Task: Create in the project AvidTech and in the Backlog issue 'Implement a new cloud-based time tracking system for a company with advanced time tracking and project management features' a child issue 'Chatbot conversation user intent analysis and optimization', and assign it to team member softage.3@softage.net. Create in the project AvidTech and in the Backlog issue 'Integrate a new location-based feature into an existing mobile application to enhance user experience and personalization' a child issue 'Data access policy auditing and remediation', and assign it to team member softage.4@softage.net
Action: Mouse moved to (173, 44)
Screenshot: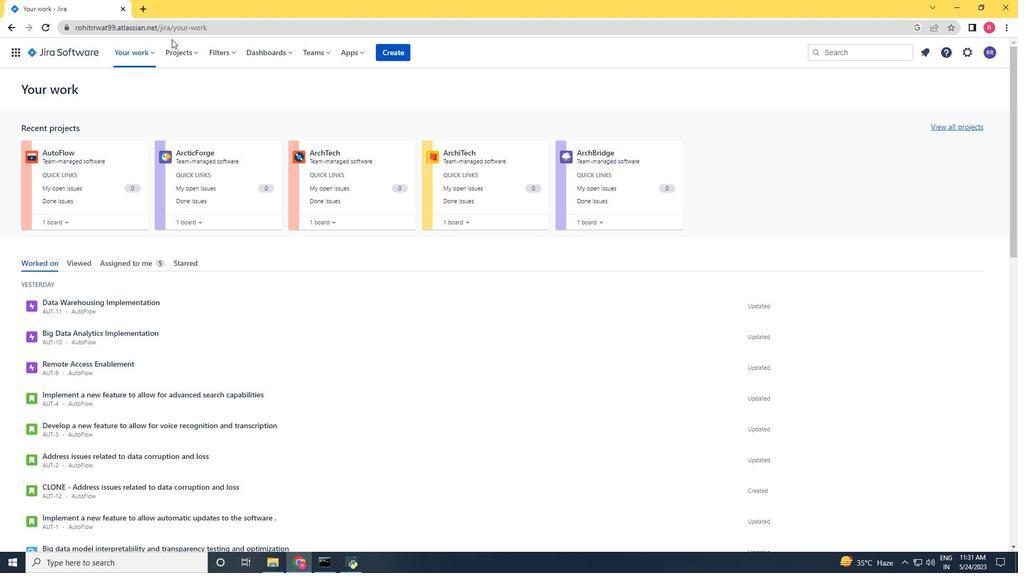 
Action: Mouse pressed left at (173, 44)
Screenshot: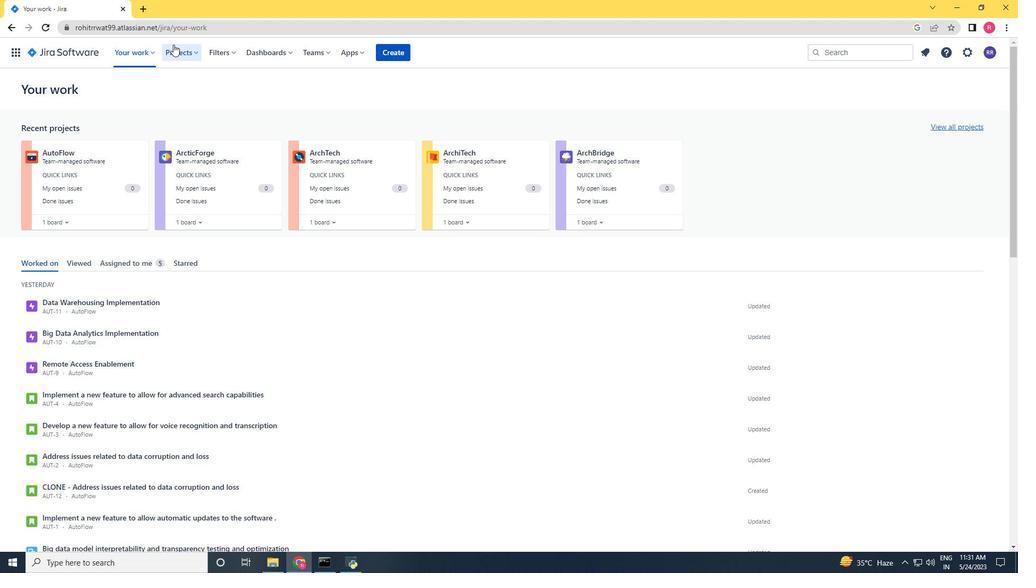 
Action: Mouse moved to (206, 92)
Screenshot: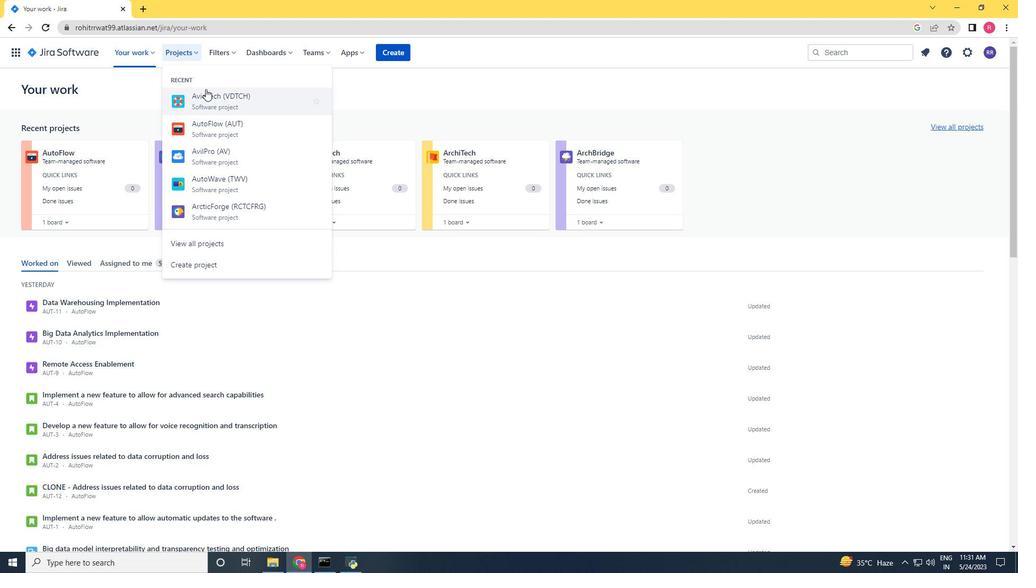 
Action: Mouse pressed left at (206, 92)
Screenshot: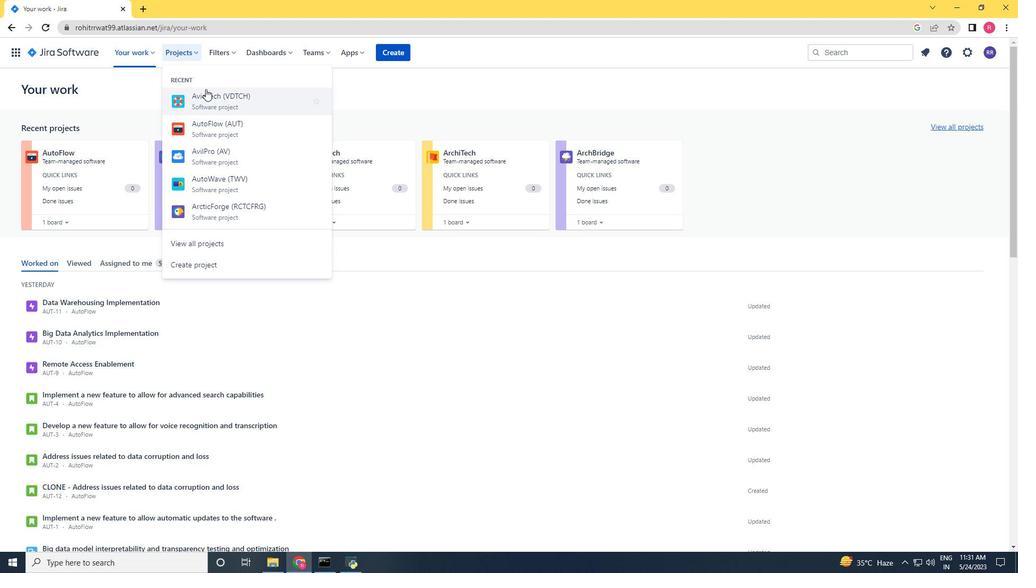 
Action: Mouse moved to (39, 151)
Screenshot: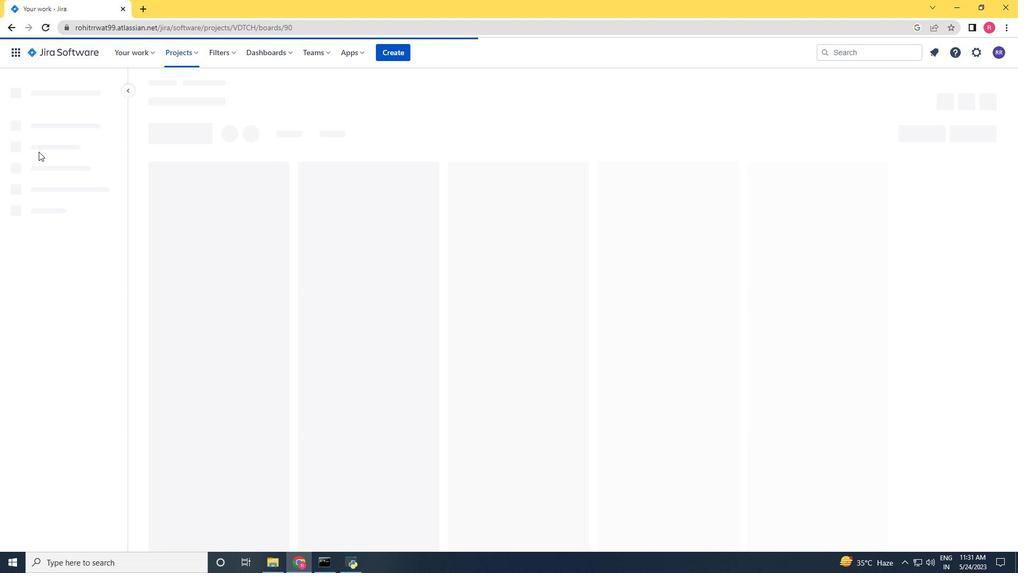 
Action: Mouse pressed left at (39, 151)
Screenshot: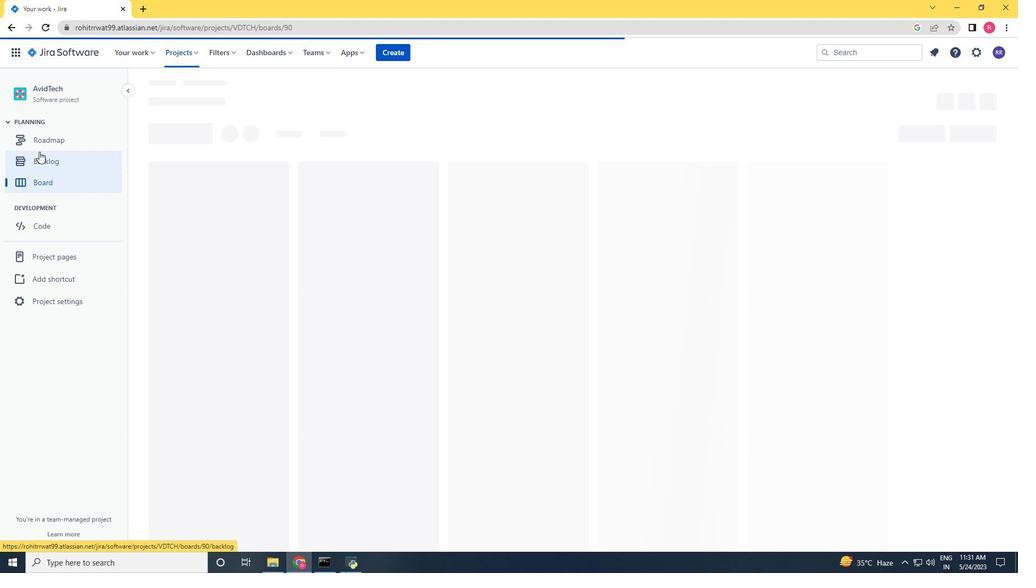 
Action: Mouse moved to (688, 336)
Screenshot: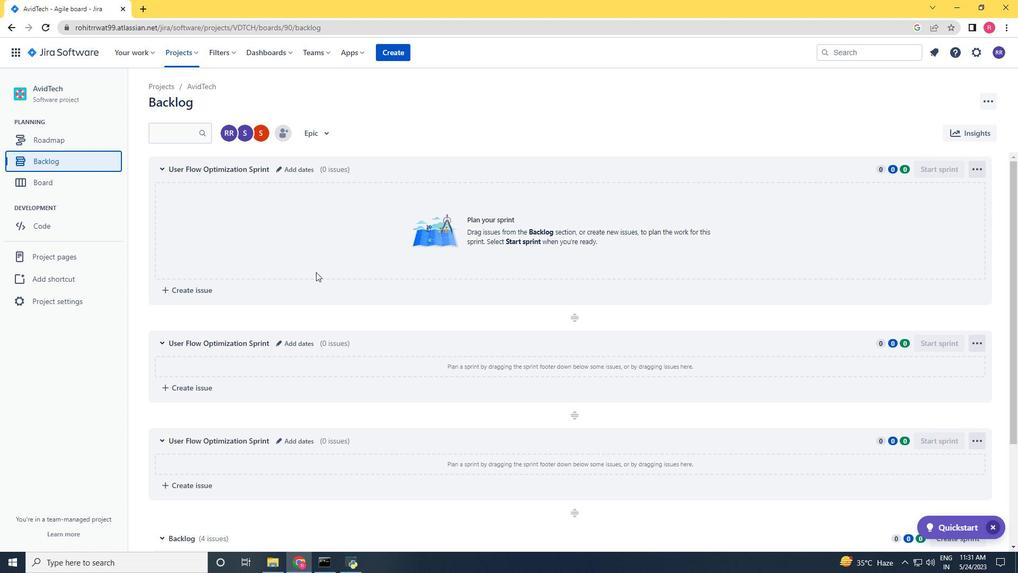
Action: Mouse scrolled (688, 335) with delta (0, 0)
Screenshot: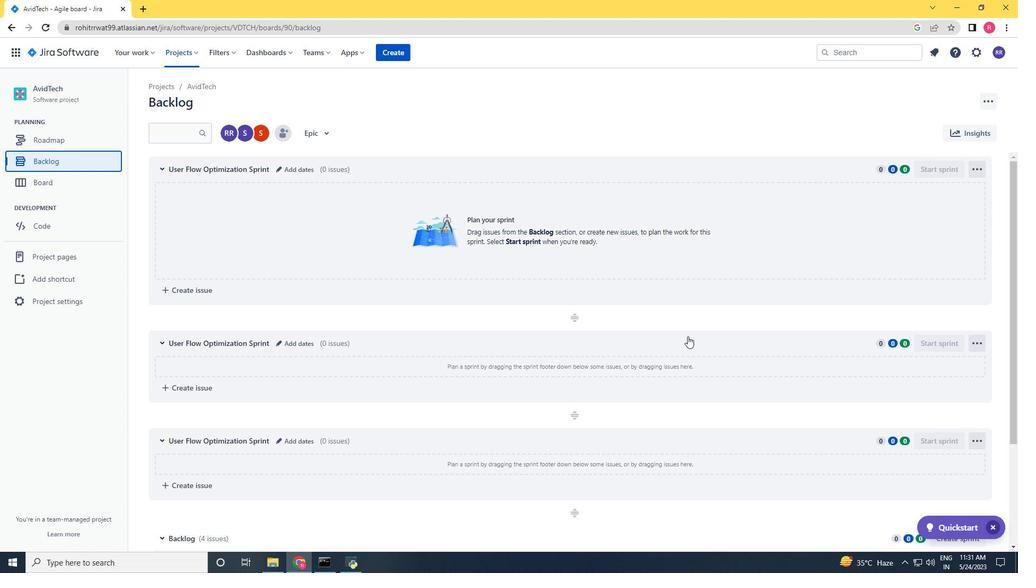 
Action: Mouse scrolled (688, 335) with delta (0, 0)
Screenshot: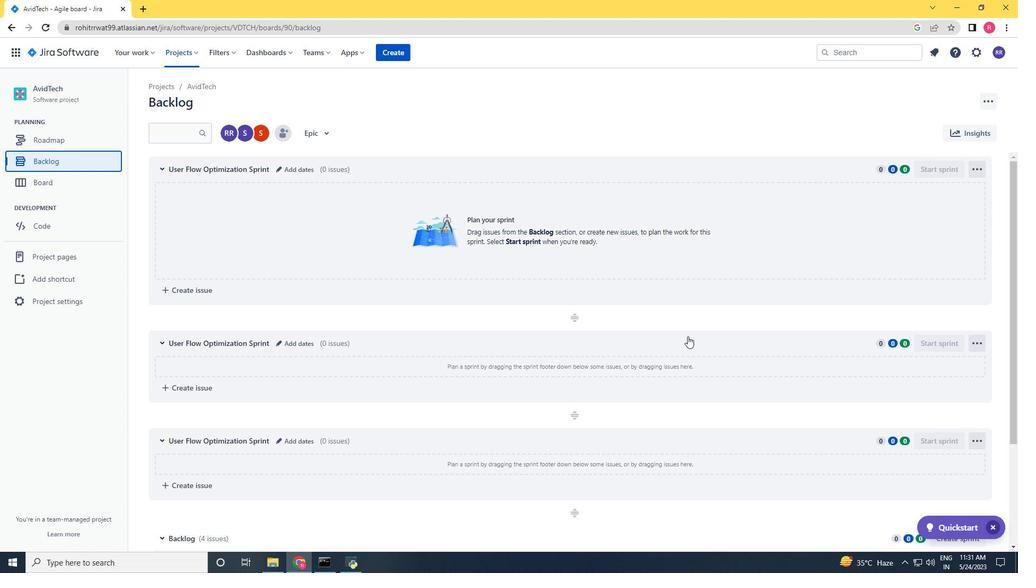
Action: Mouse scrolled (688, 335) with delta (0, 0)
Screenshot: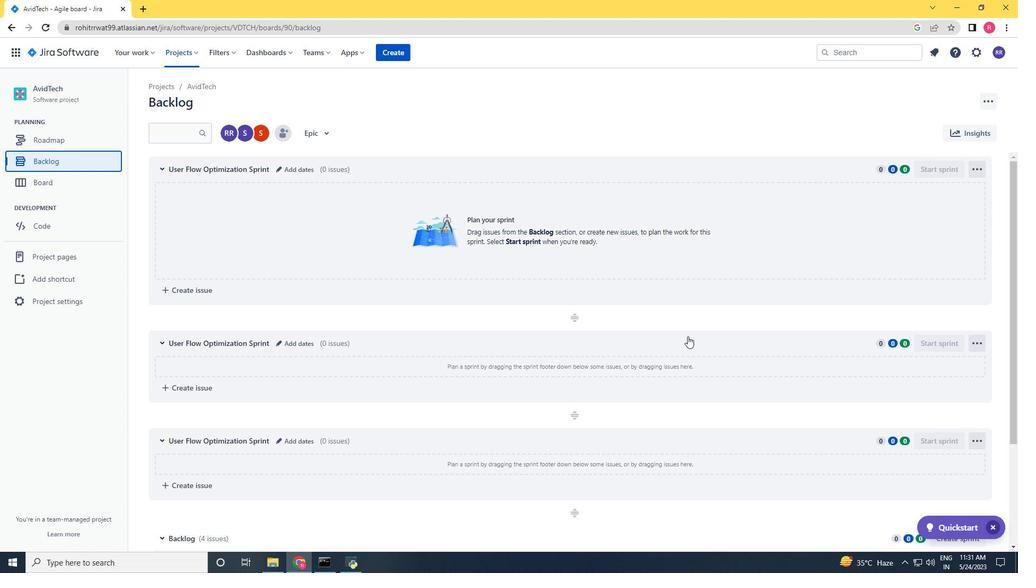 
Action: Mouse scrolled (688, 335) with delta (0, 0)
Screenshot: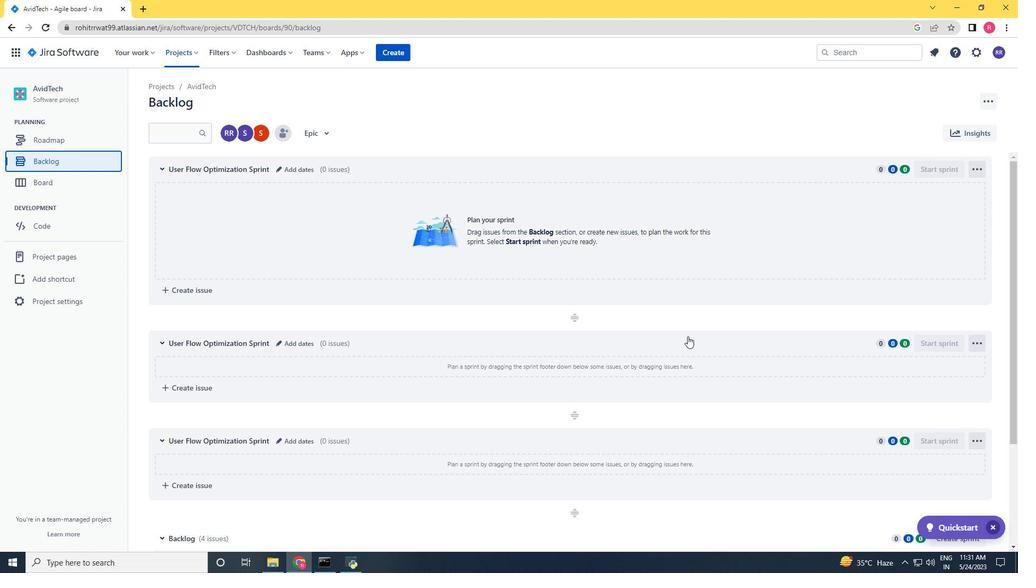
Action: Mouse scrolled (688, 335) with delta (0, 0)
Screenshot: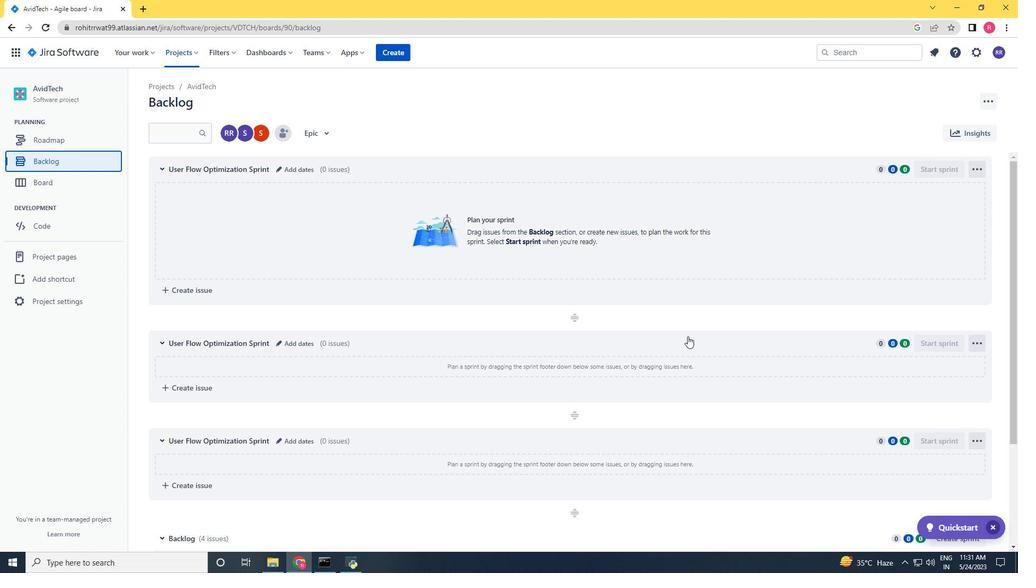 
Action: Mouse scrolled (688, 335) with delta (0, 0)
Screenshot: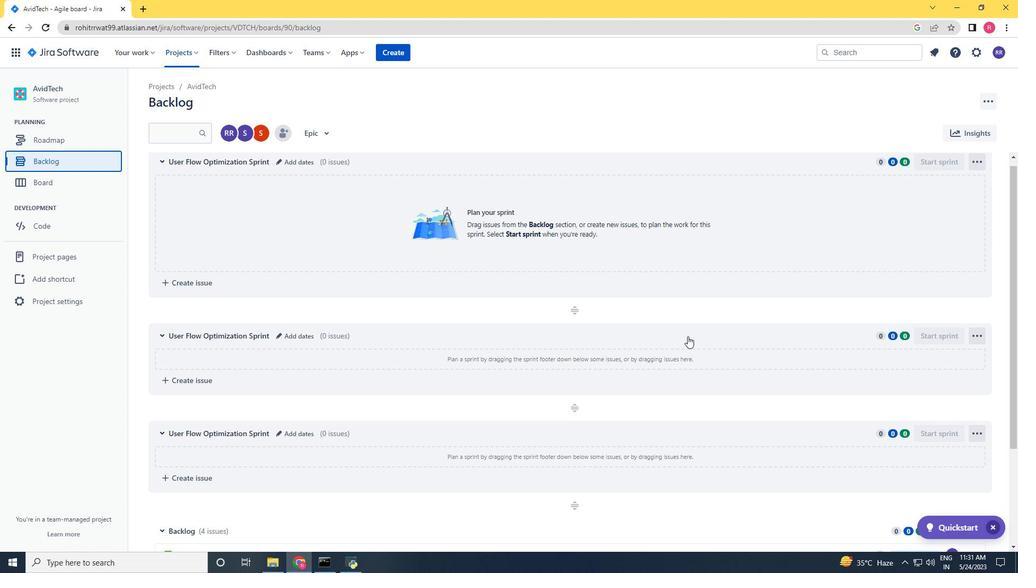 
Action: Mouse moved to (776, 421)
Screenshot: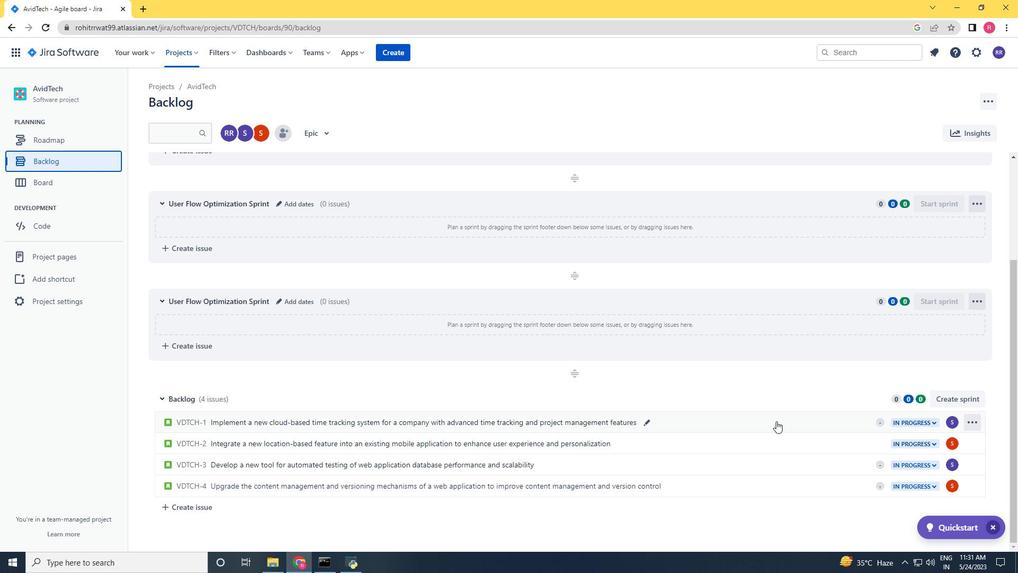 
Action: Mouse pressed left at (776, 421)
Screenshot: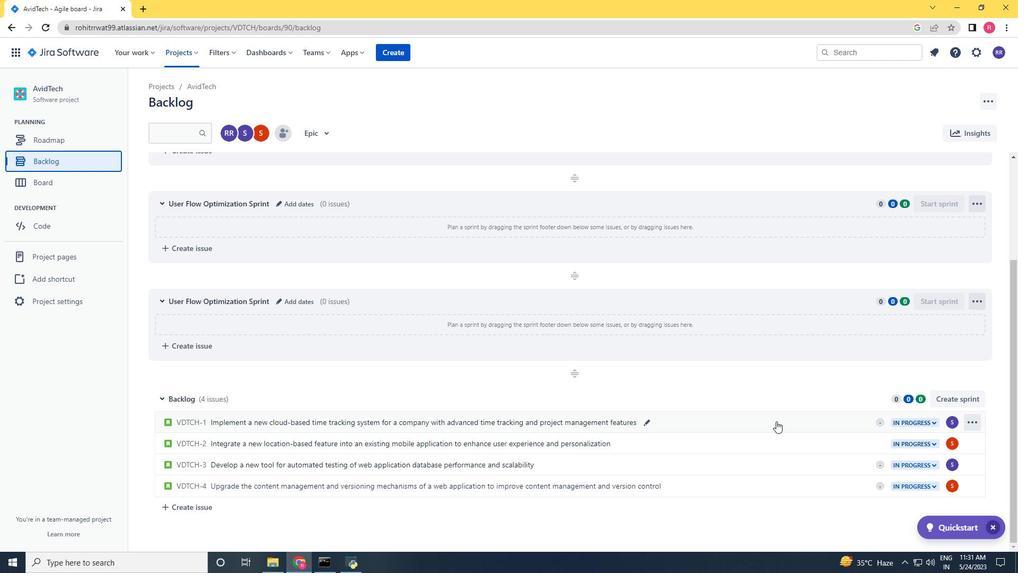 
Action: Mouse moved to (828, 272)
Screenshot: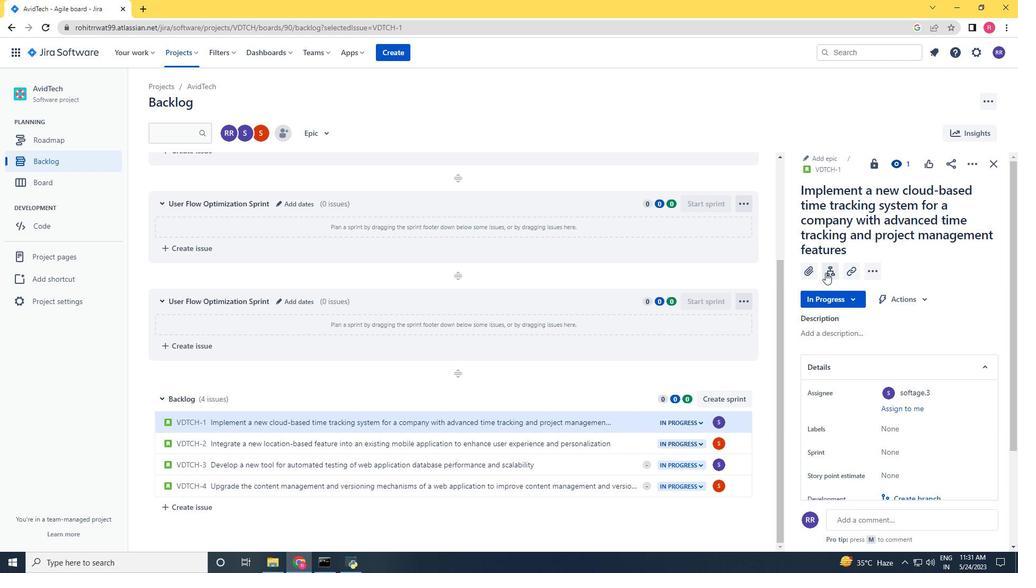 
Action: Mouse pressed left at (828, 272)
Screenshot: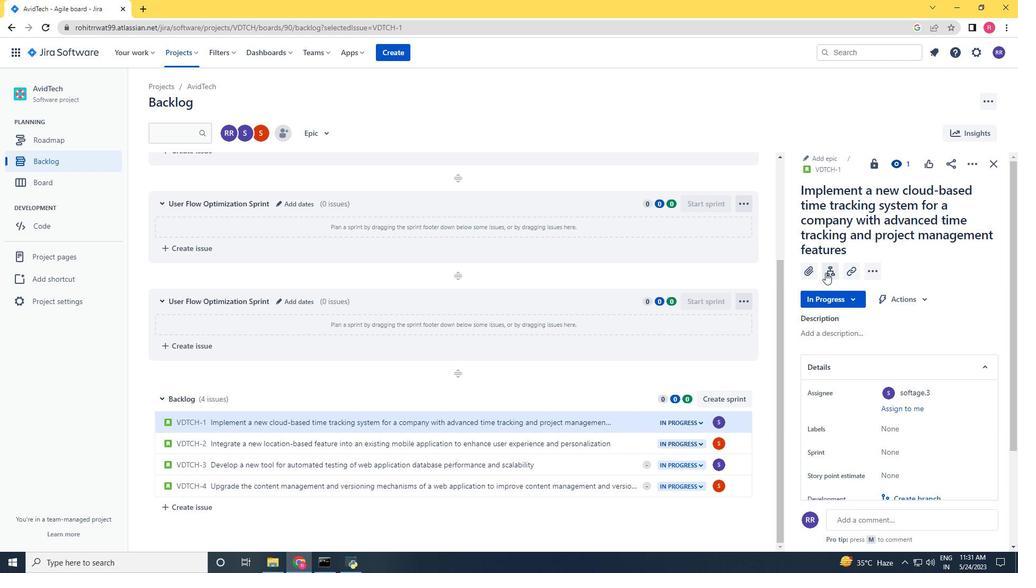 
Action: Mouse moved to (828, 346)
Screenshot: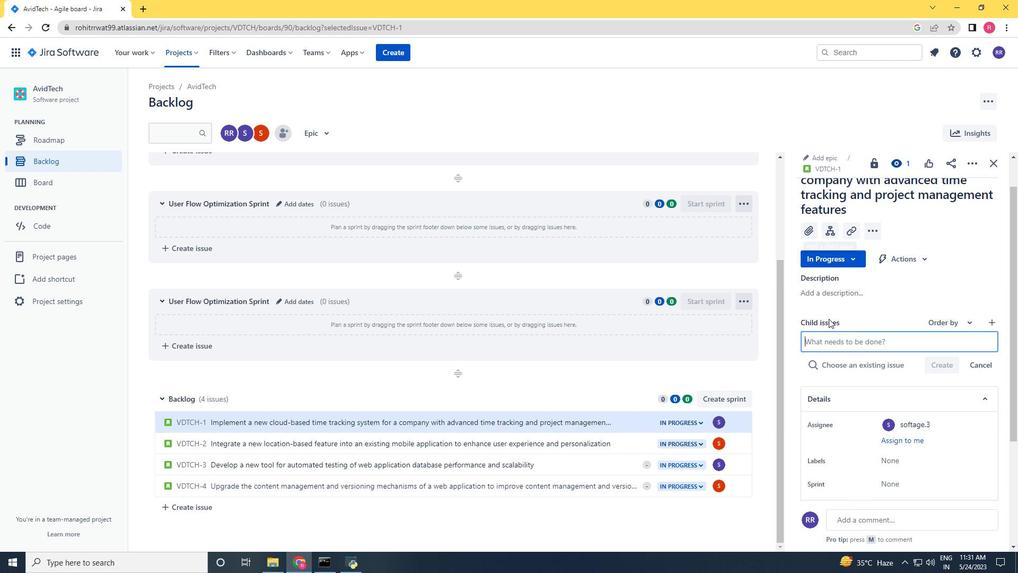 
Action: Key pressed <Key.shift>Chatbot<Key.space>
Screenshot: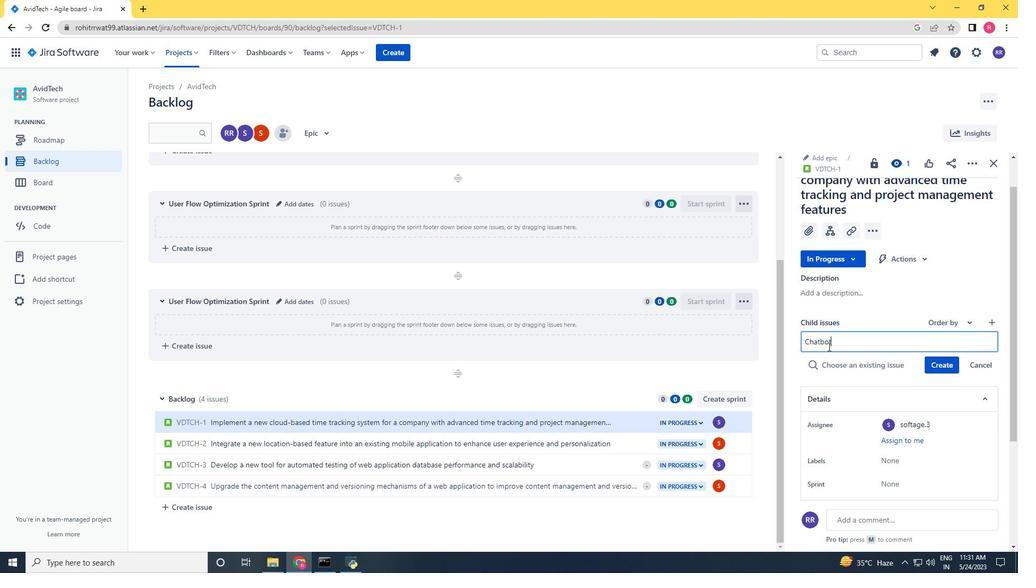 
Action: Mouse moved to (693, 321)
Screenshot: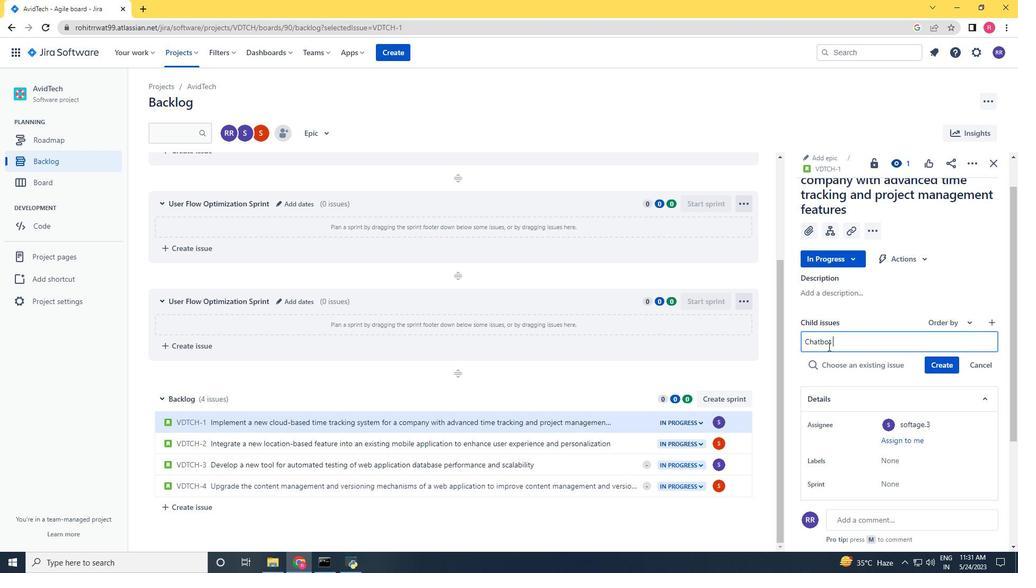 
Action: Key pressed conversation<Key.space>user<Key.space>intent<Key.space>analysis<Key.space>and<Key.space>optimization<Key.space><Key.enter>
Screenshot: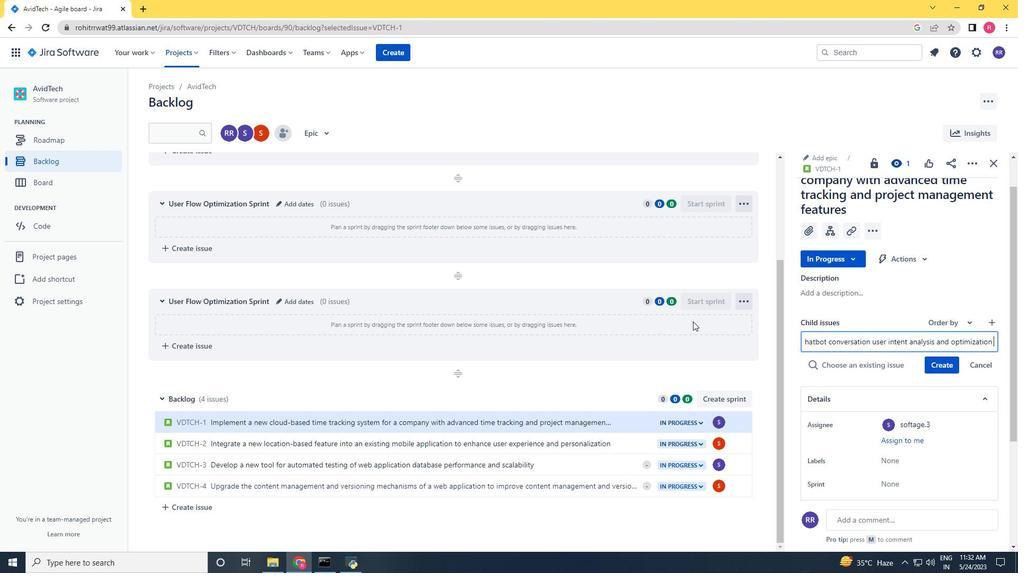 
Action: Mouse moved to (635, 447)
Screenshot: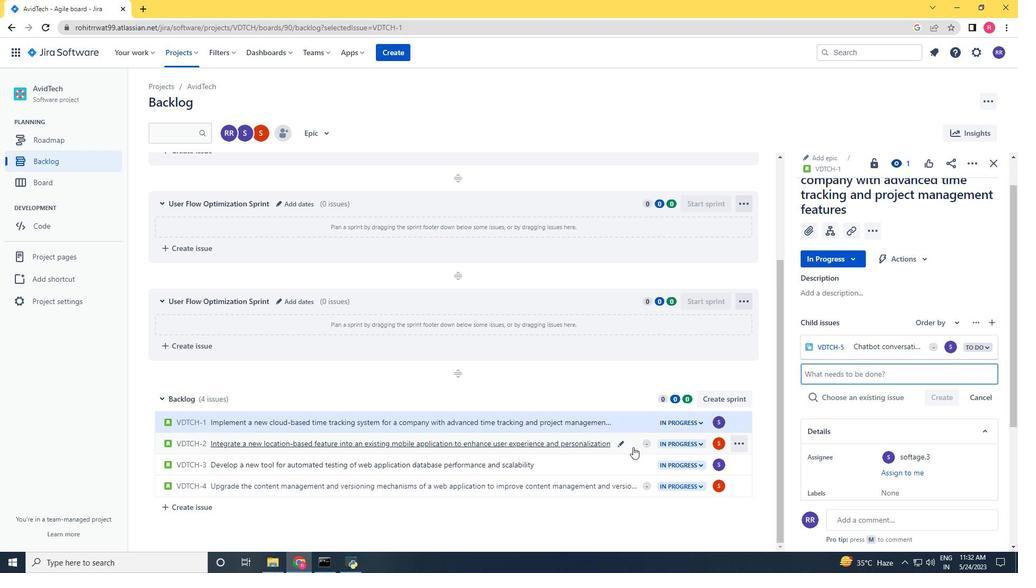
Action: Mouse pressed left at (635, 447)
Screenshot: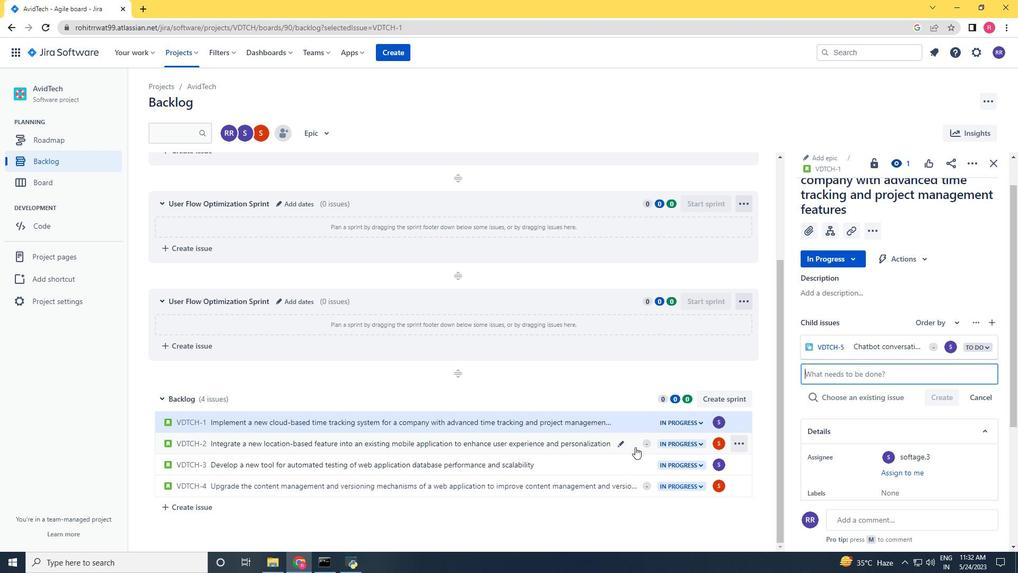 
Action: Mouse moved to (834, 253)
Screenshot: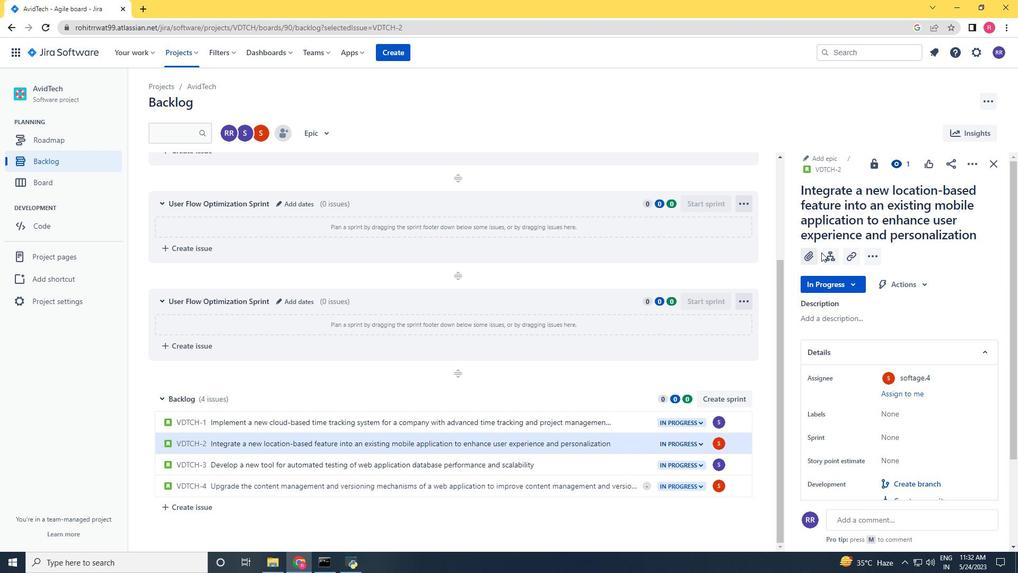 
Action: Mouse pressed left at (834, 253)
Screenshot: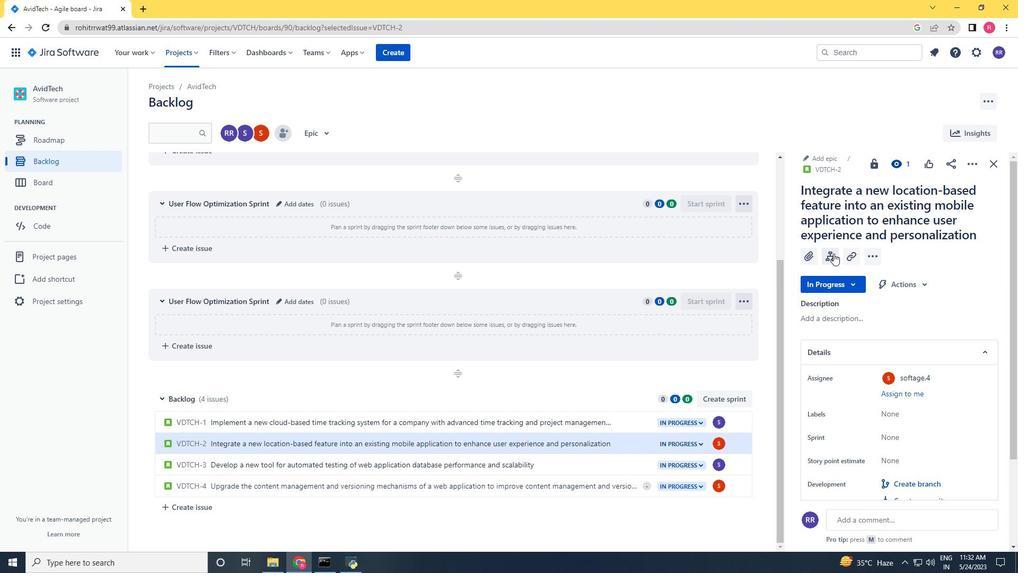 
Action: Mouse moved to (835, 253)
Screenshot: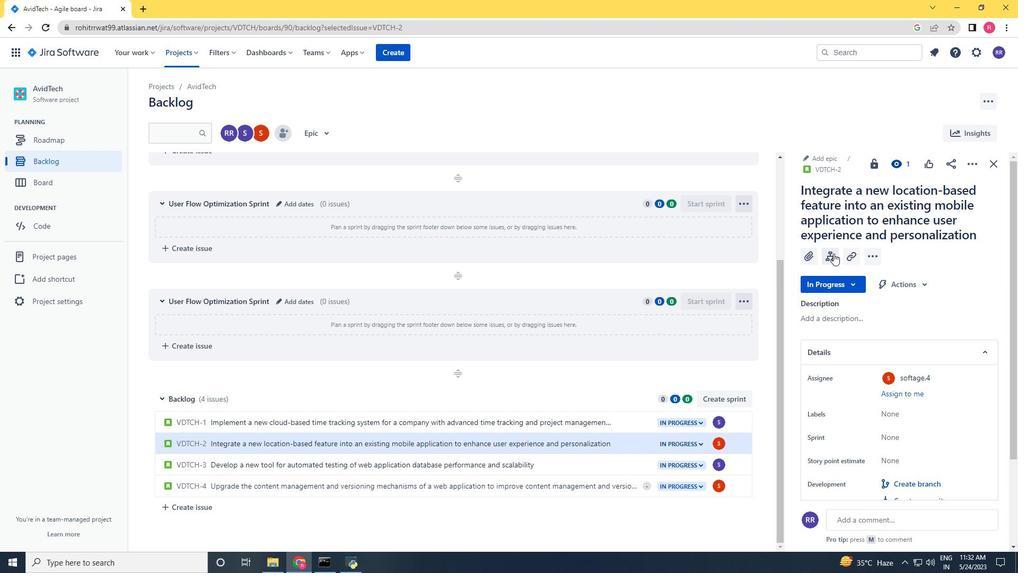 
Action: Key pressed <Key.shift>Data<Key.space>access<Key.space>policy<Key.space>auto<Key.backspace><Key.backspace>diting<Key.space>and<Key.space>remediation<Key.enter>
Screenshot: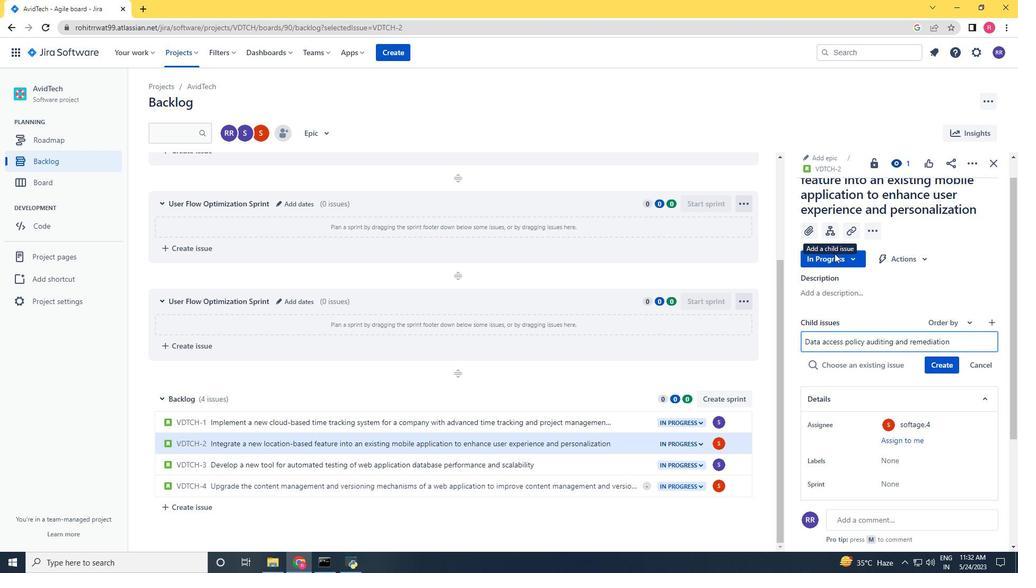 
Action: Mouse moved to (948, 349)
Screenshot: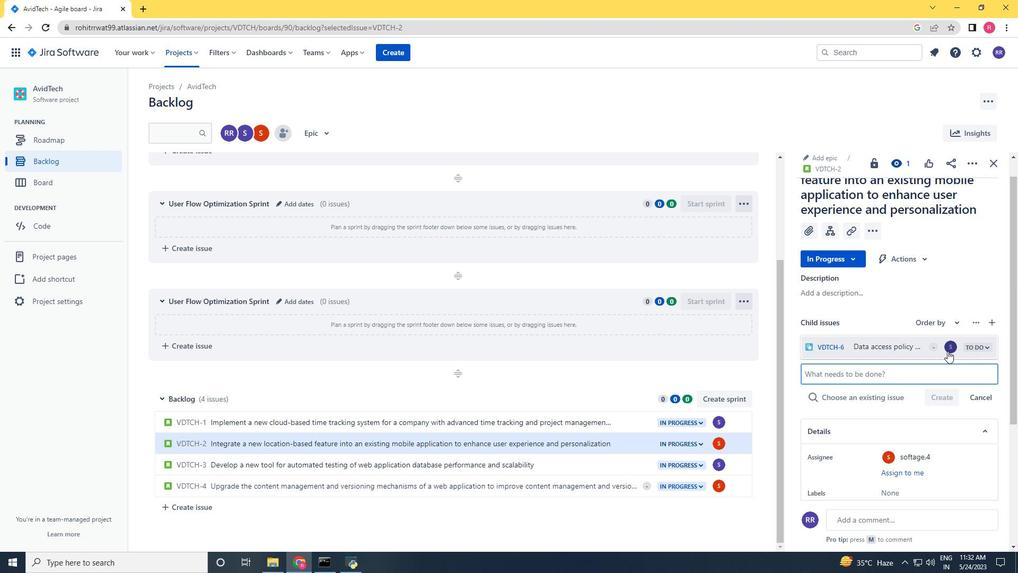 
Action: Mouse pressed left at (948, 349)
Screenshot: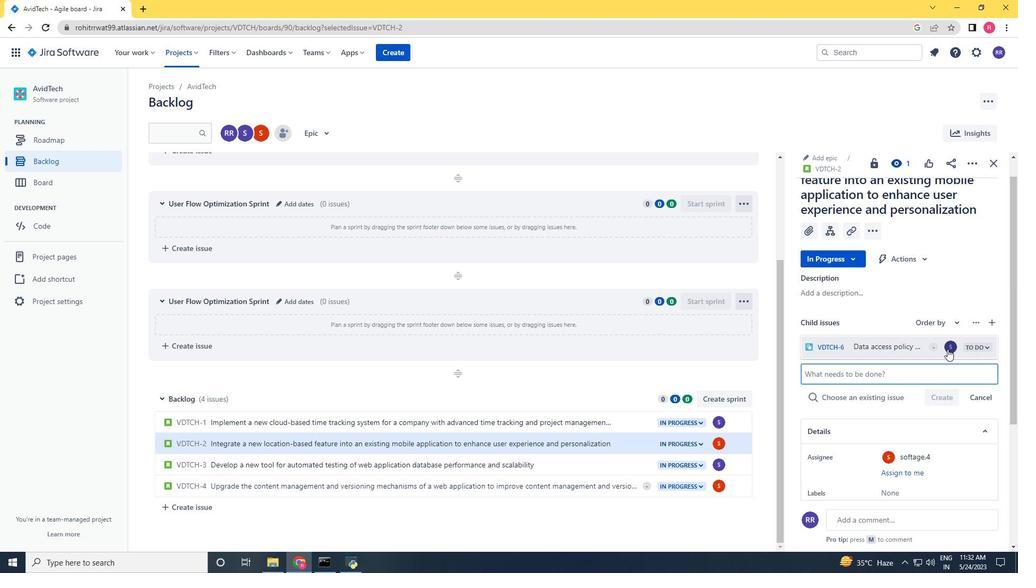 
Action: Key pressed softage.4<Key.shift>@softage.net
Screenshot: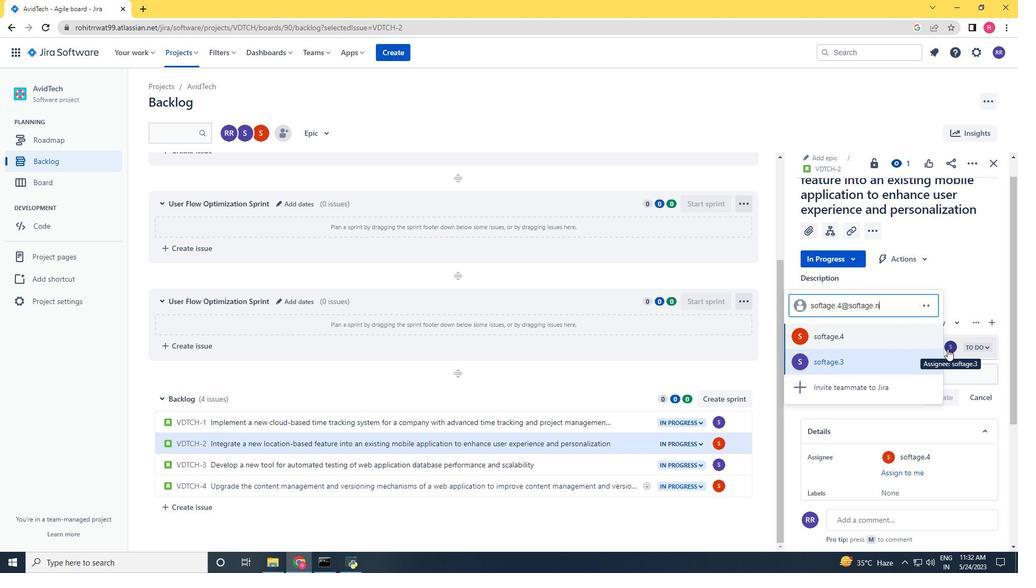 
Action: Mouse moved to (848, 354)
Screenshot: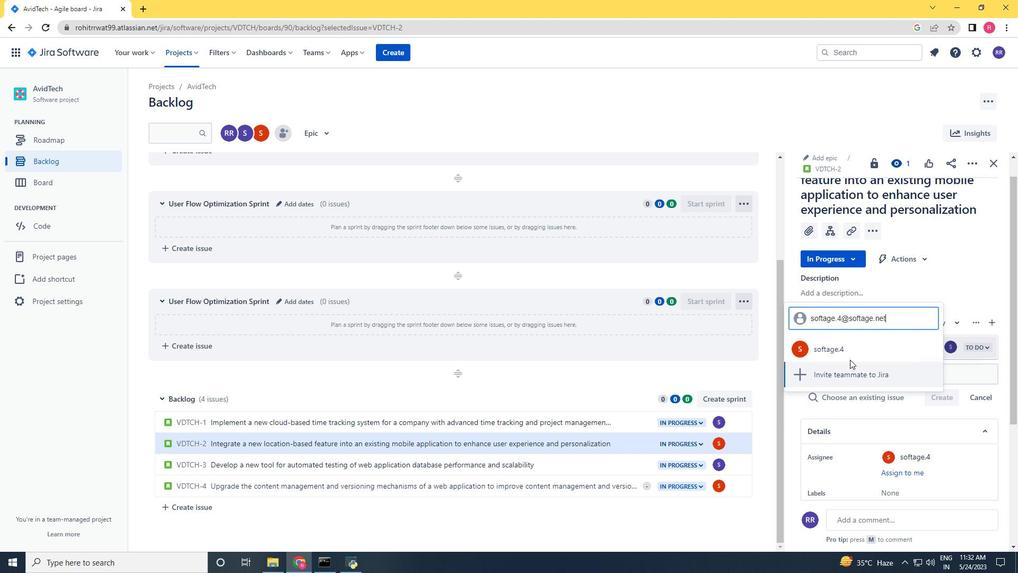 
Action: Mouse pressed left at (848, 354)
Screenshot: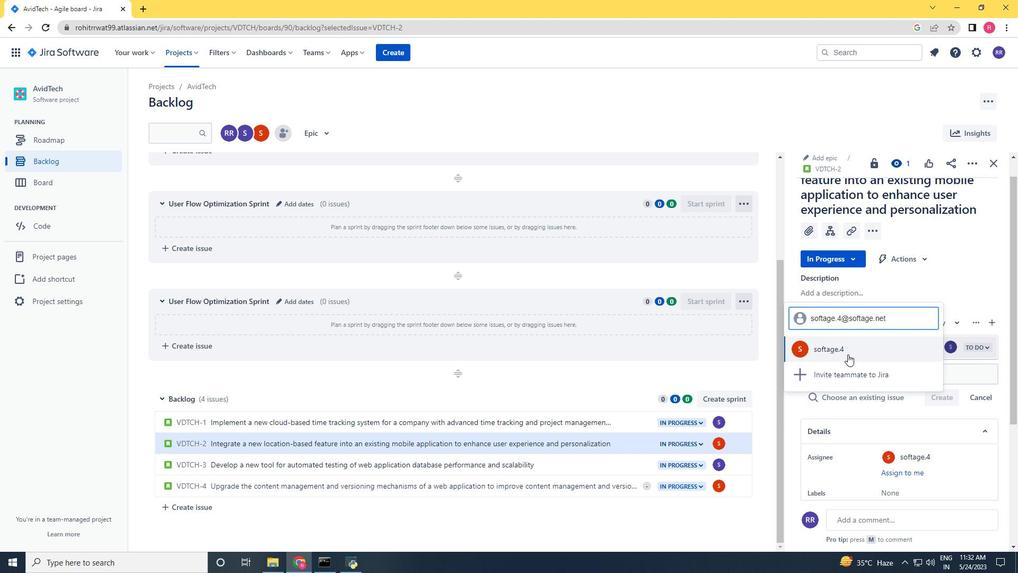 
Action: Mouse moved to (813, 435)
Screenshot: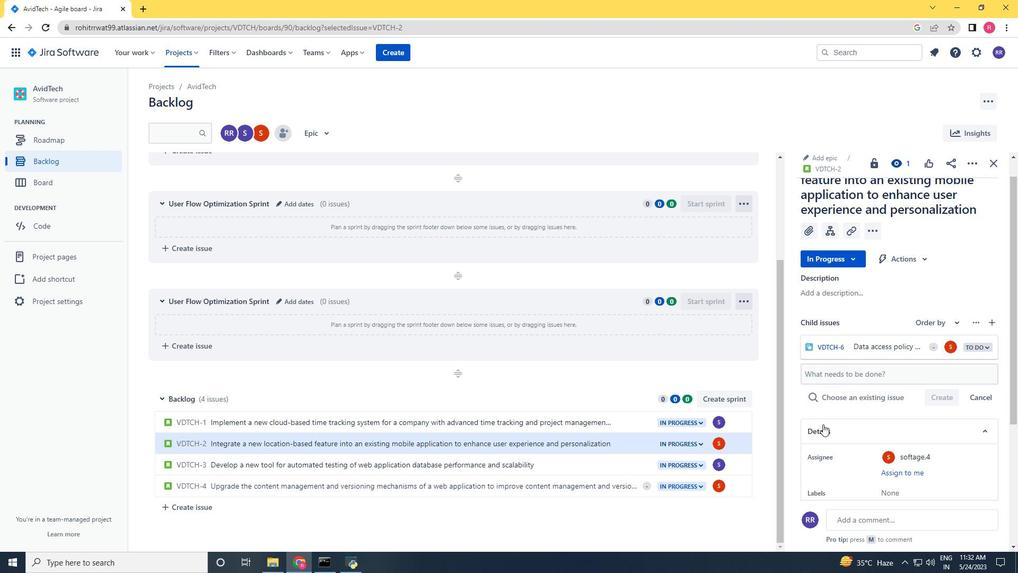 
Action: Mouse scrolled (813, 436) with delta (0, 0)
Screenshot: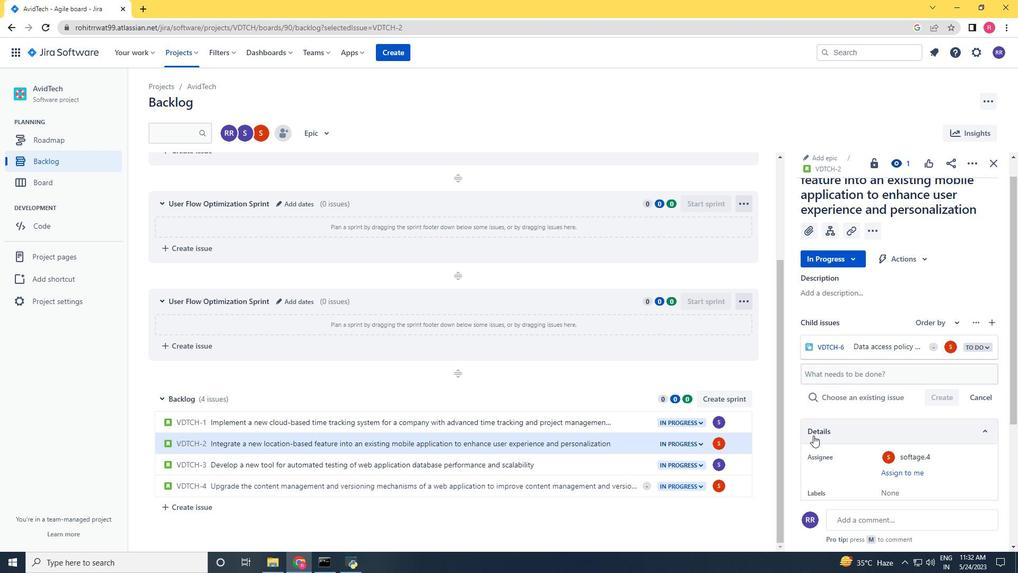 
Action: Mouse scrolled (813, 436) with delta (0, 0)
Screenshot: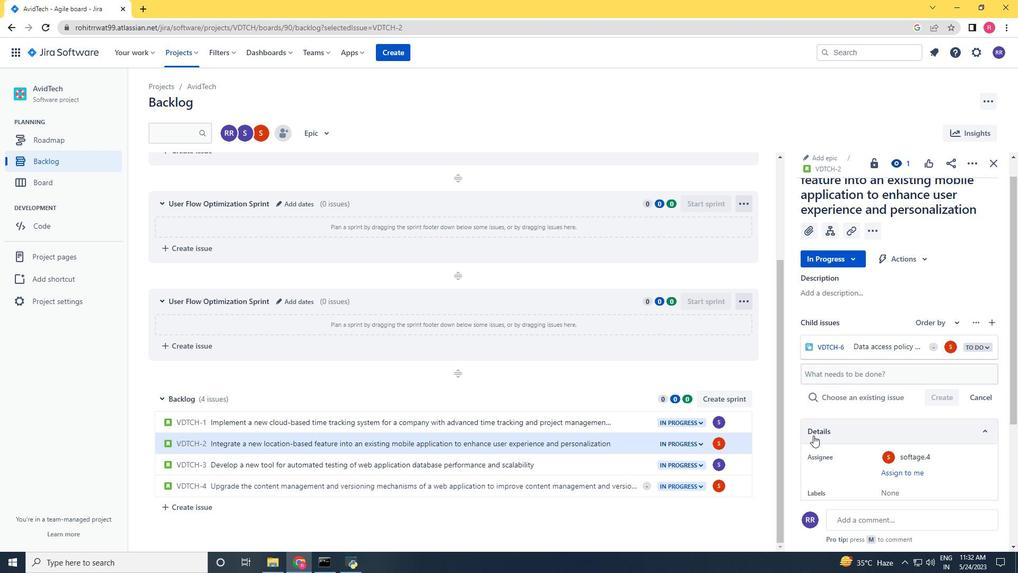 
Action: Mouse scrolled (813, 436) with delta (0, 0)
Screenshot: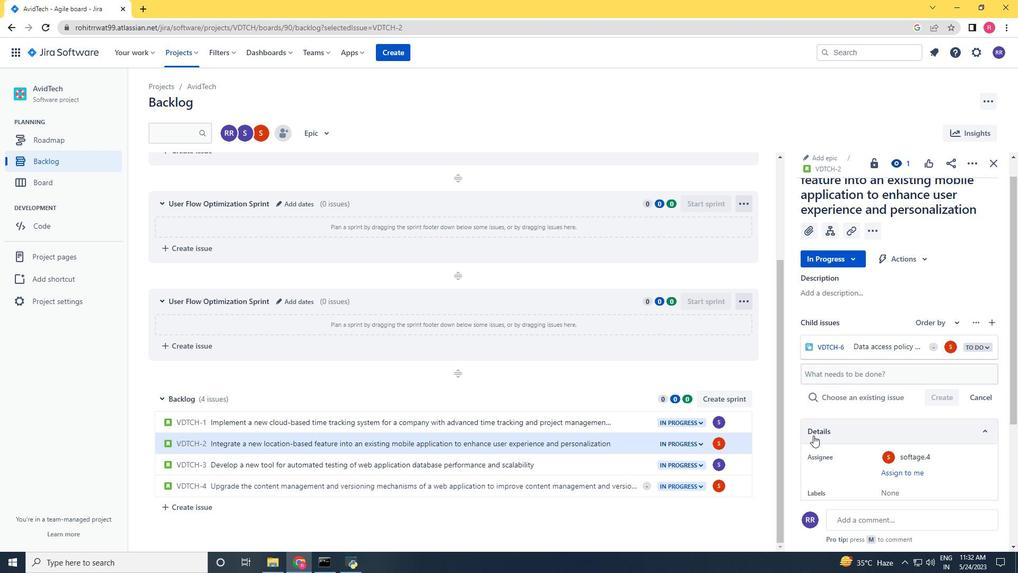 
Action: Mouse scrolled (813, 436) with delta (0, 0)
Screenshot: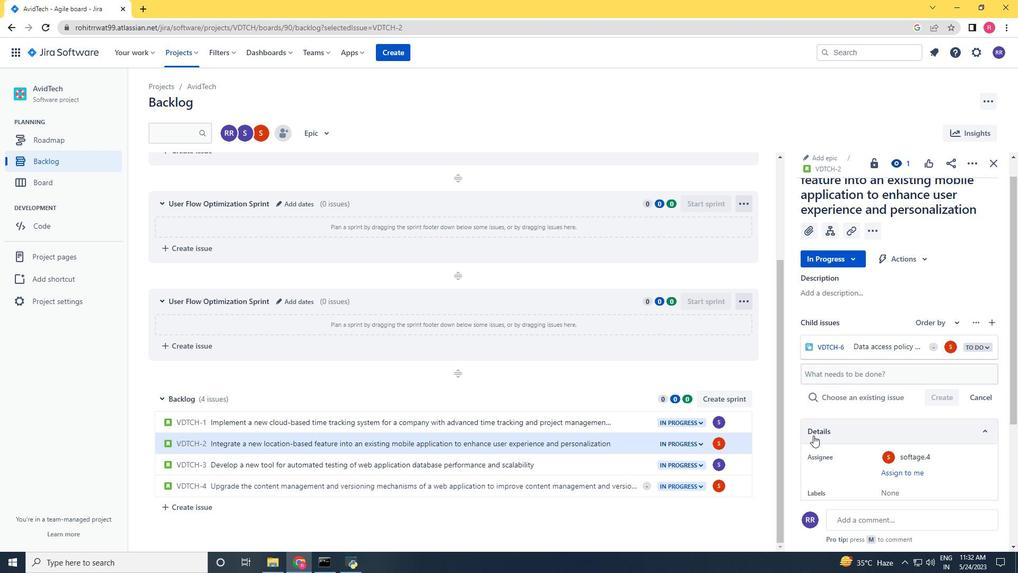 
